 Task: Create Workspace Advertising Agencies Workspace description Manage and track company legal matters and lawsuits. Workspace type Human Resources
Action: Mouse moved to (320, 53)
Screenshot: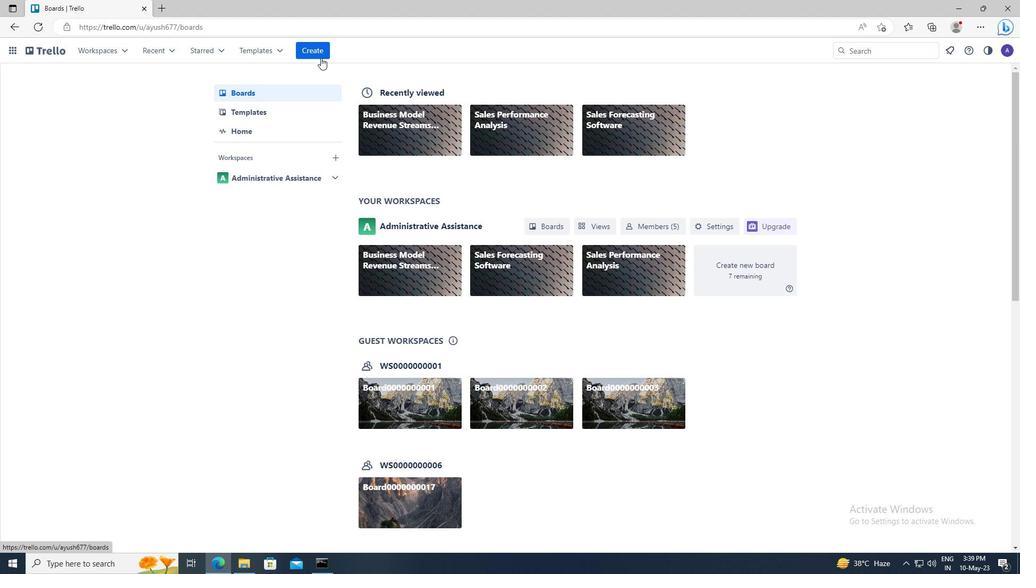 
Action: Mouse pressed left at (320, 53)
Screenshot: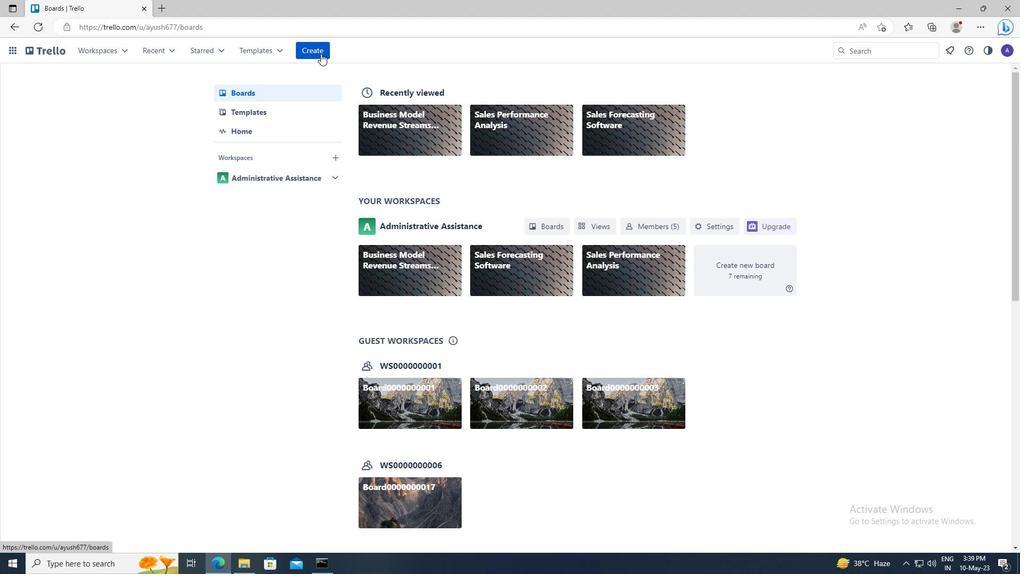 
Action: Mouse moved to (349, 160)
Screenshot: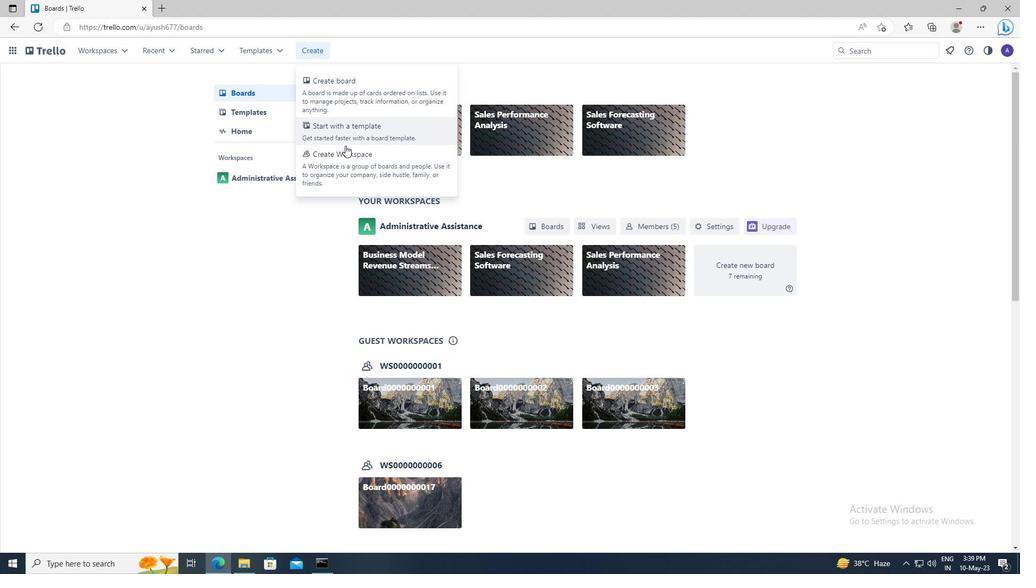 
Action: Mouse pressed left at (349, 160)
Screenshot: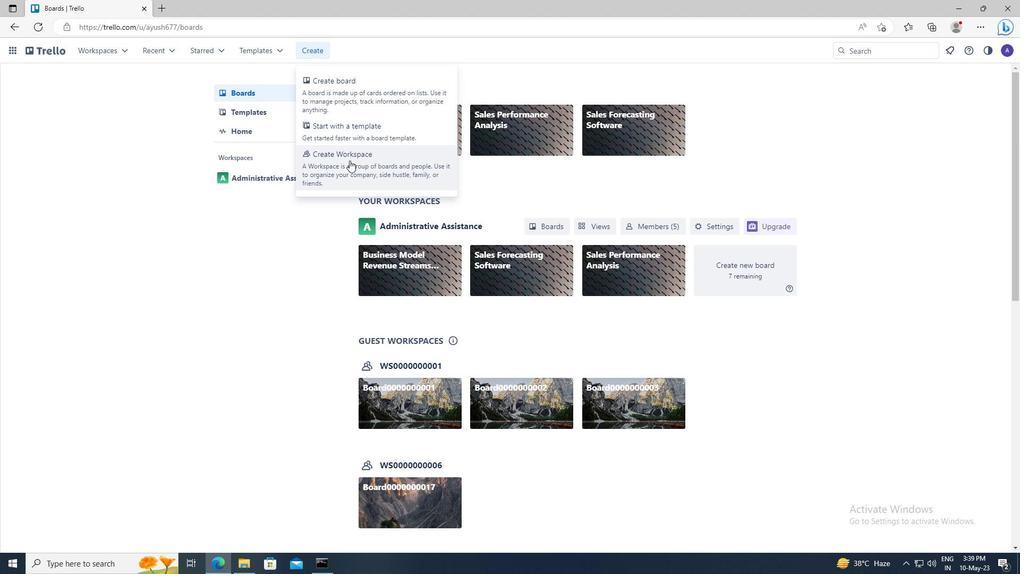 
Action: Mouse moved to (340, 186)
Screenshot: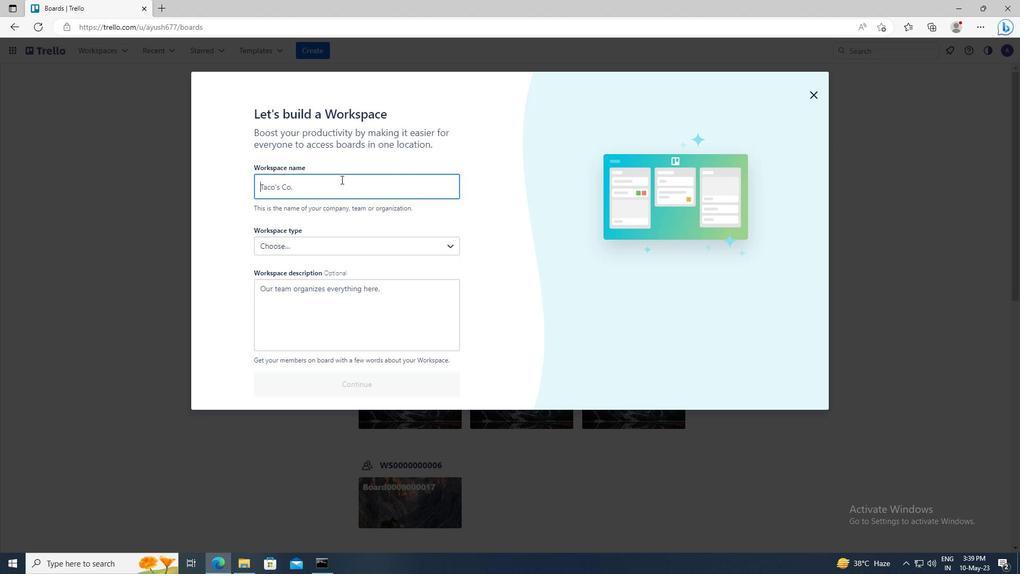 
Action: Mouse pressed left at (340, 186)
Screenshot: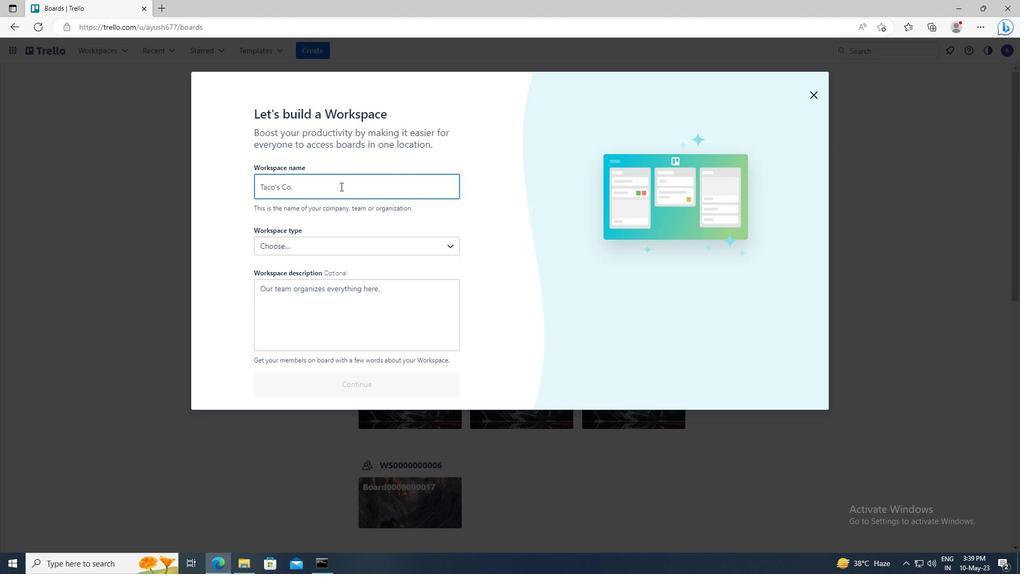 
Action: Key pressed <Key.shift>ADVERTISING<Key.space><Key.shift>AGENCIES
Screenshot: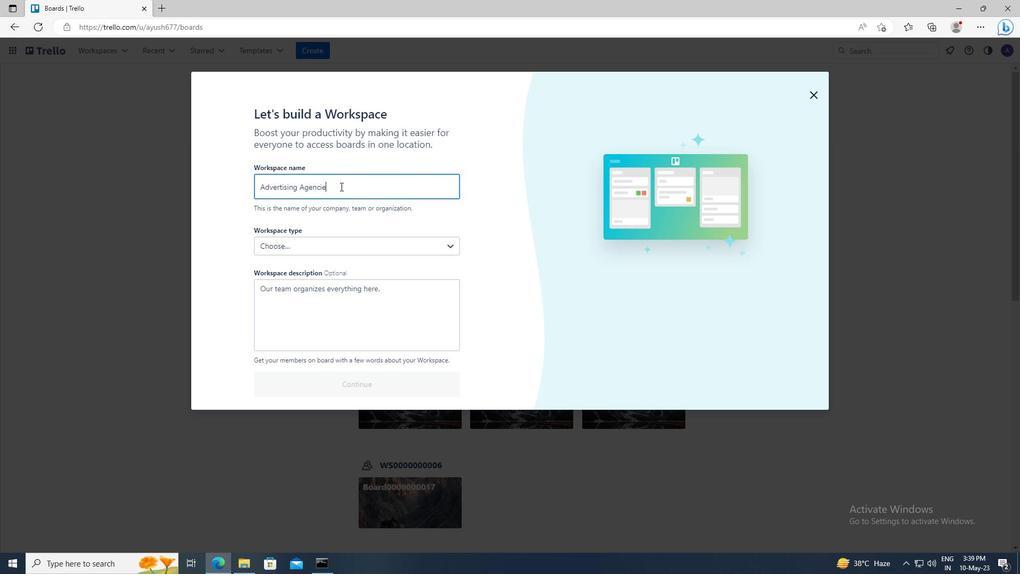 
Action: Mouse moved to (336, 296)
Screenshot: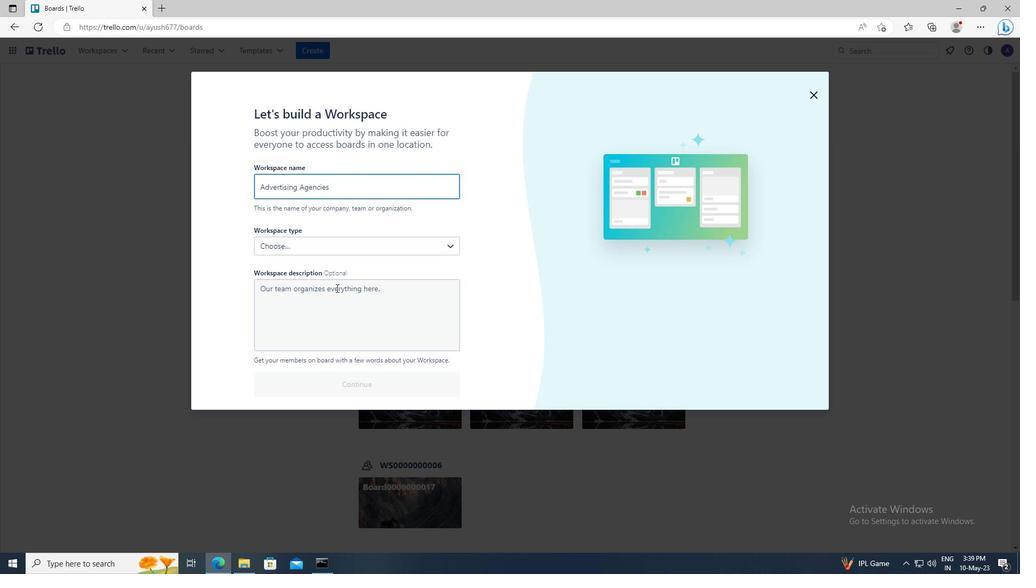 
Action: Mouse pressed left at (336, 296)
Screenshot: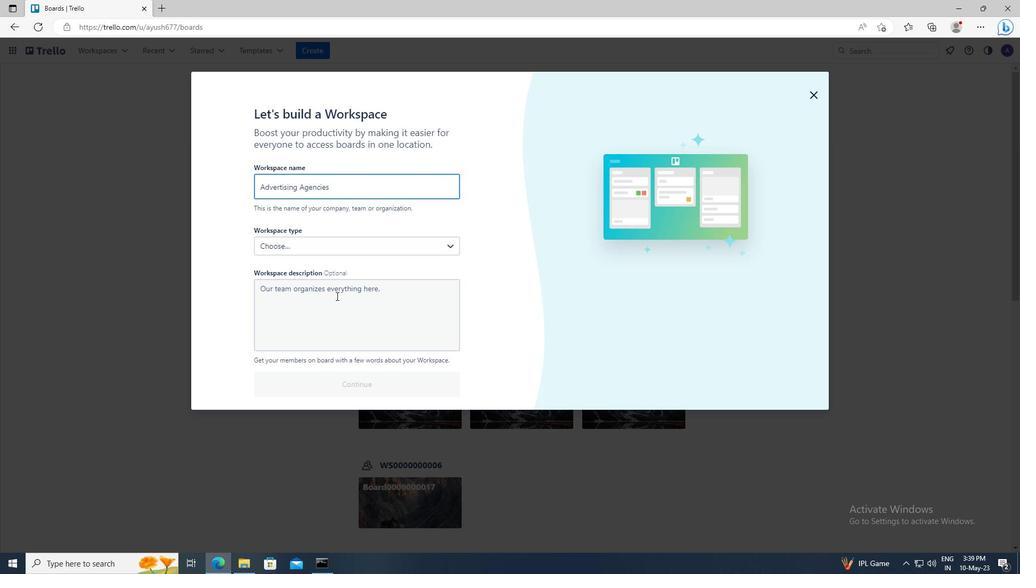 
Action: Key pressed <Key.shift>MANAGE<Key.space>AND<Key.space>TRACK<Key.space>COMPANY<Key.space>LEGAL<Key.space>MATTERS<Key.space>AND<Key.space>LAWSUITS
Screenshot: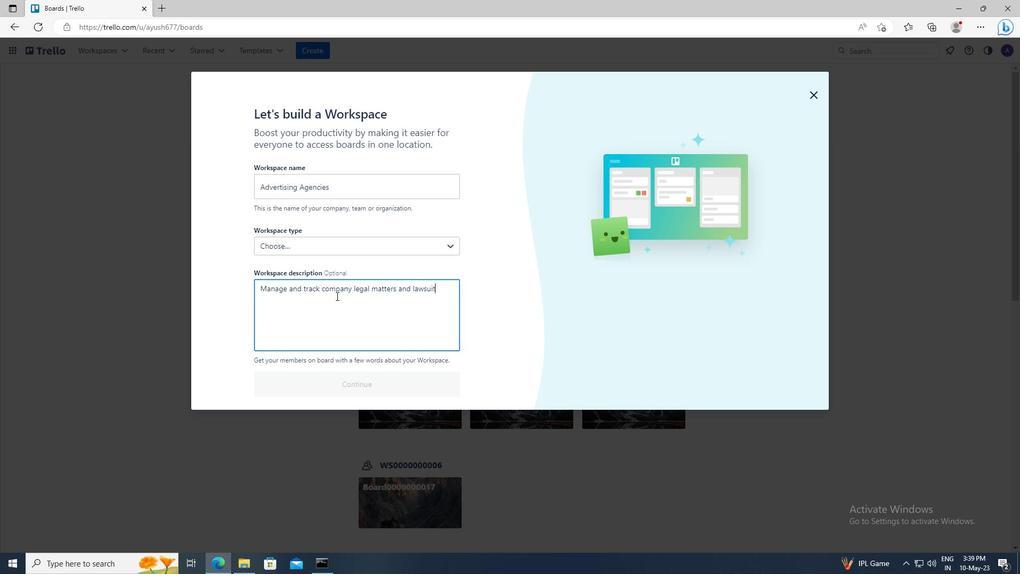 
Action: Mouse moved to (339, 246)
Screenshot: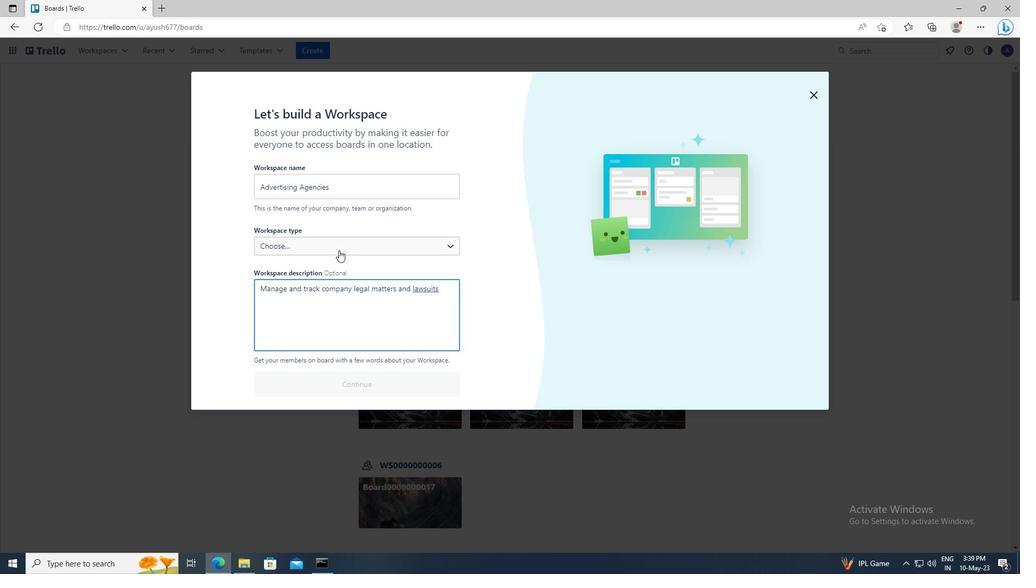 
Action: Mouse pressed left at (339, 246)
Screenshot: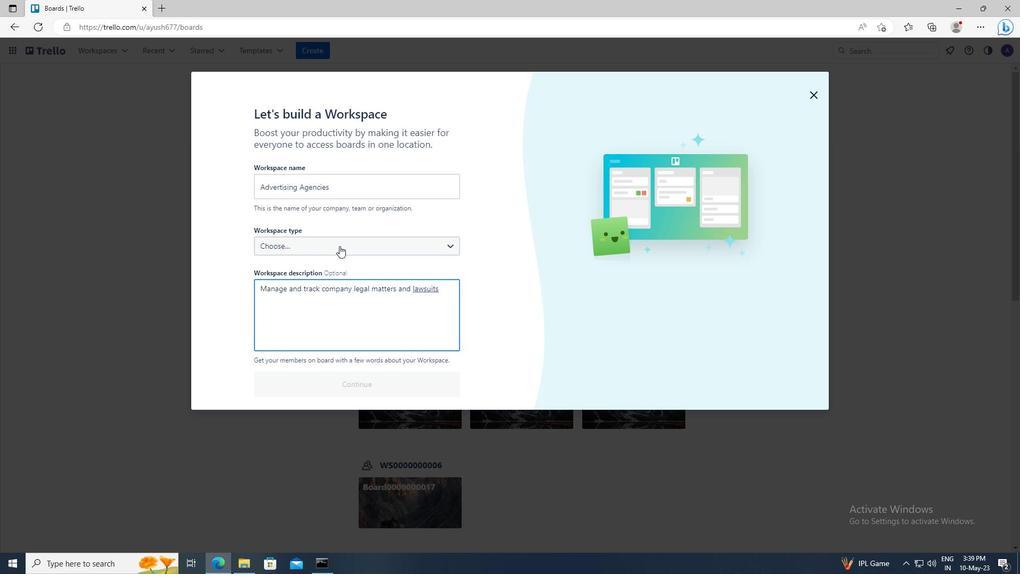 
Action: Mouse moved to (334, 274)
Screenshot: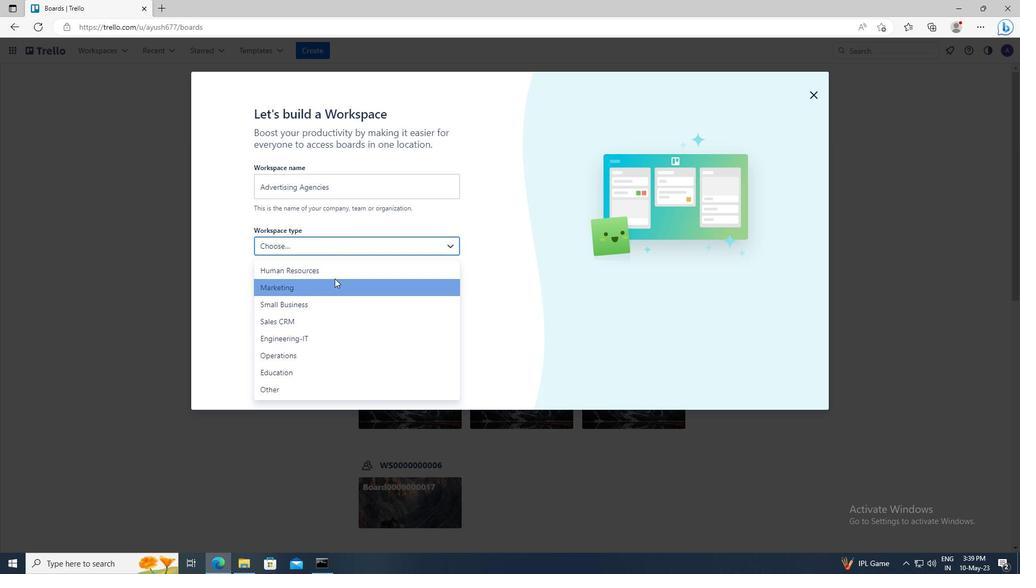 
Action: Mouse pressed left at (334, 274)
Screenshot: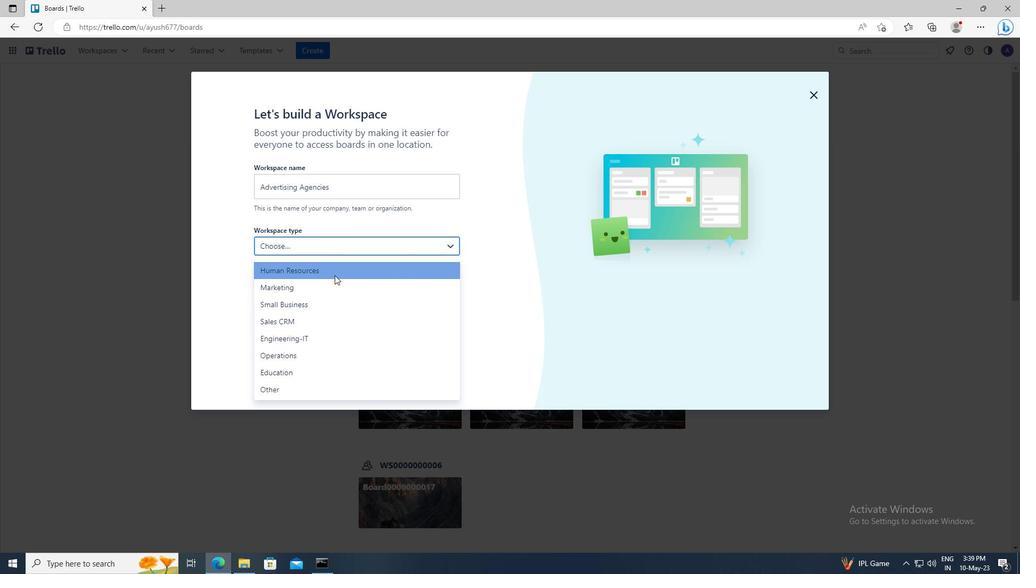 
Action: Mouse moved to (335, 392)
Screenshot: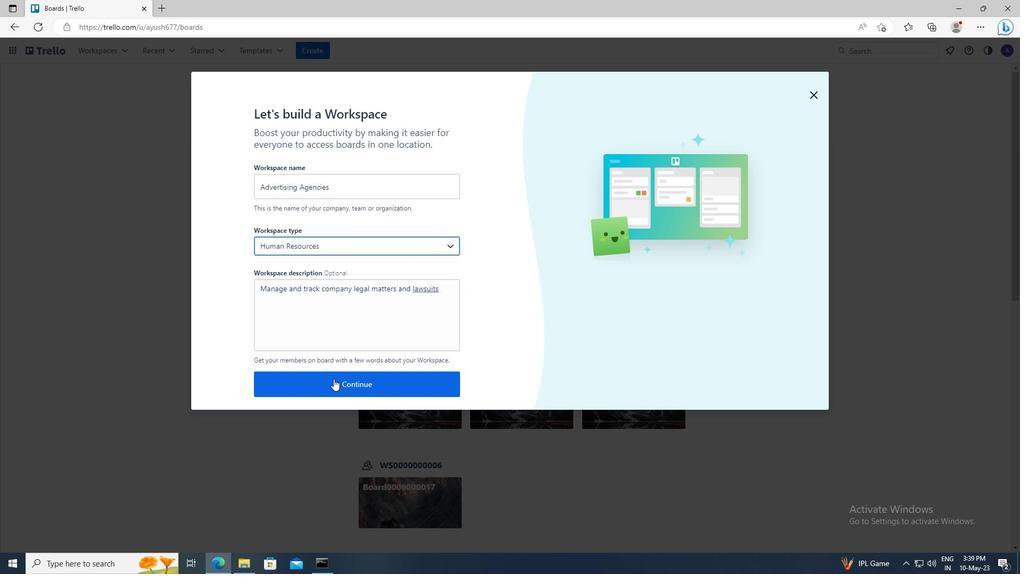 
Action: Mouse pressed left at (335, 392)
Screenshot: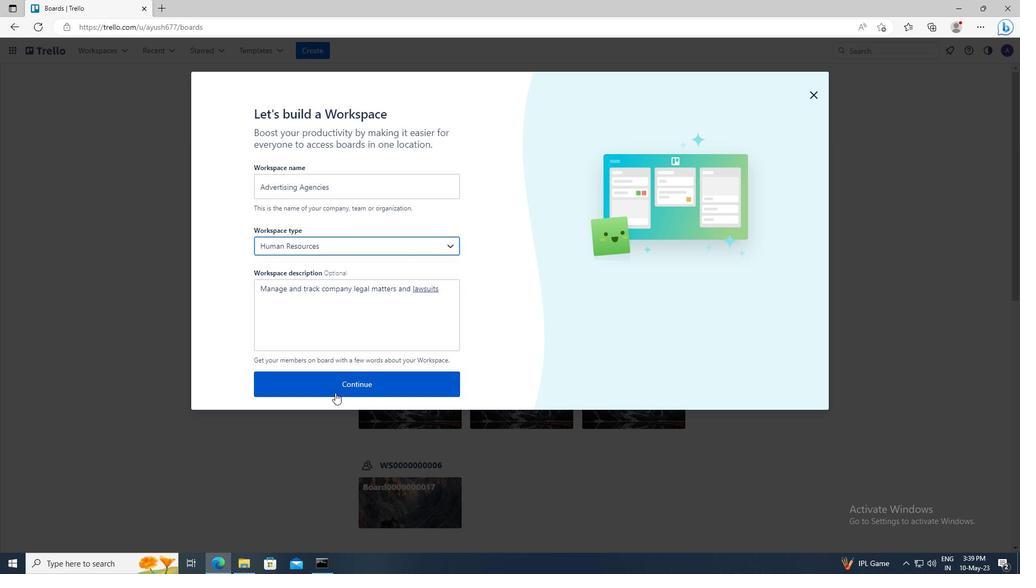 
Action: Mouse moved to (352, 273)
Screenshot: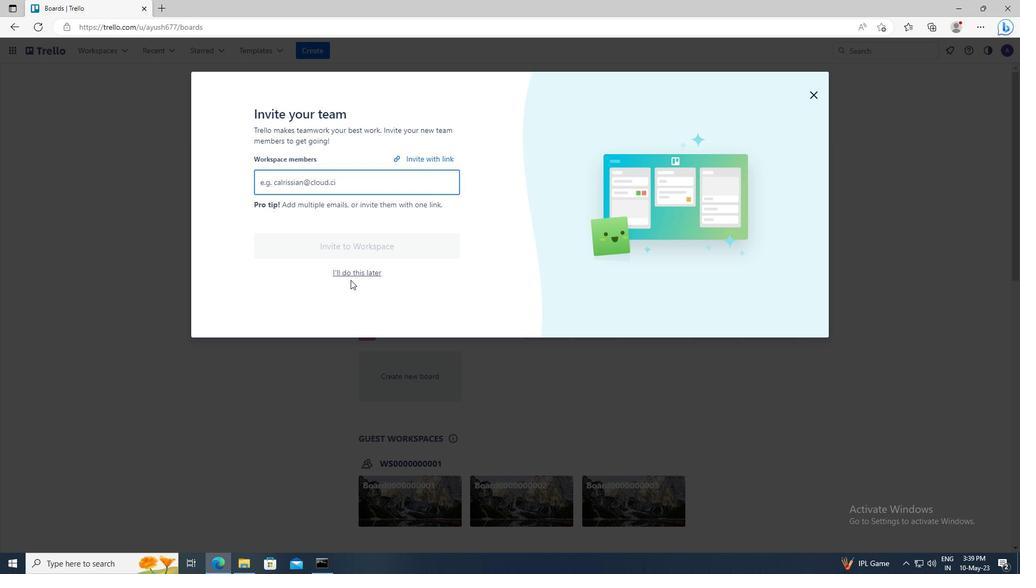 
Action: Mouse pressed left at (352, 273)
Screenshot: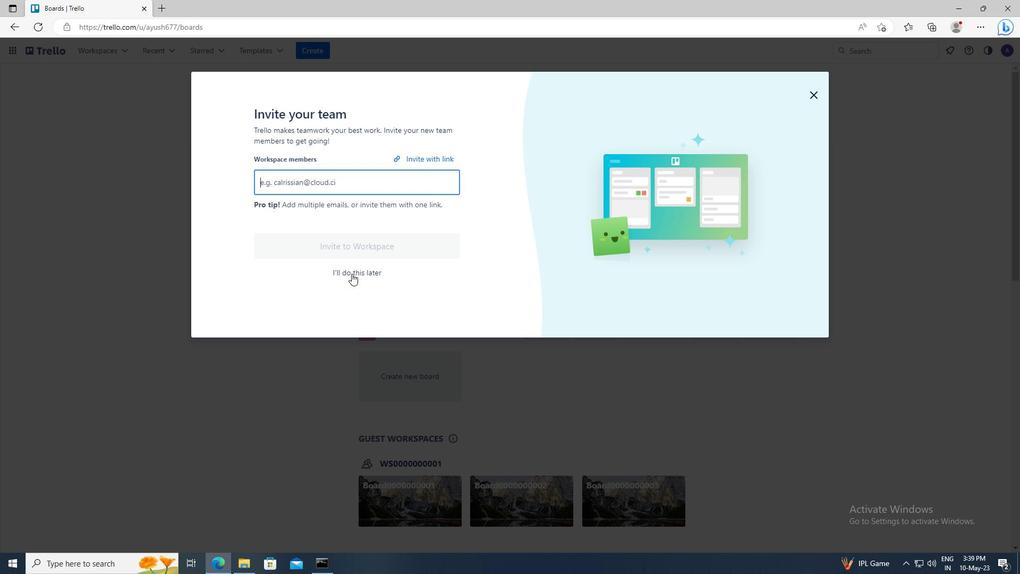 
